 Task: Select the text for bold.
Action: Mouse moved to (225, 78)
Screenshot: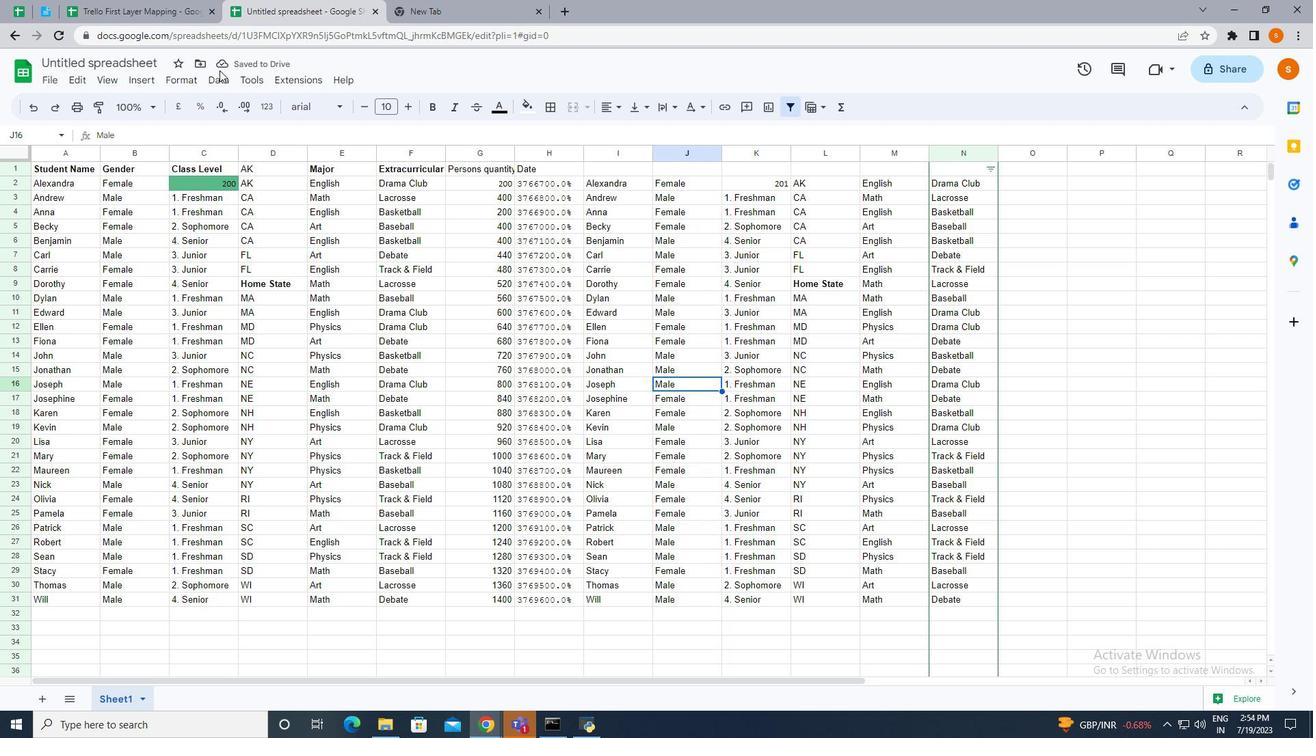 
Action: Mouse pressed left at (225, 78)
Screenshot: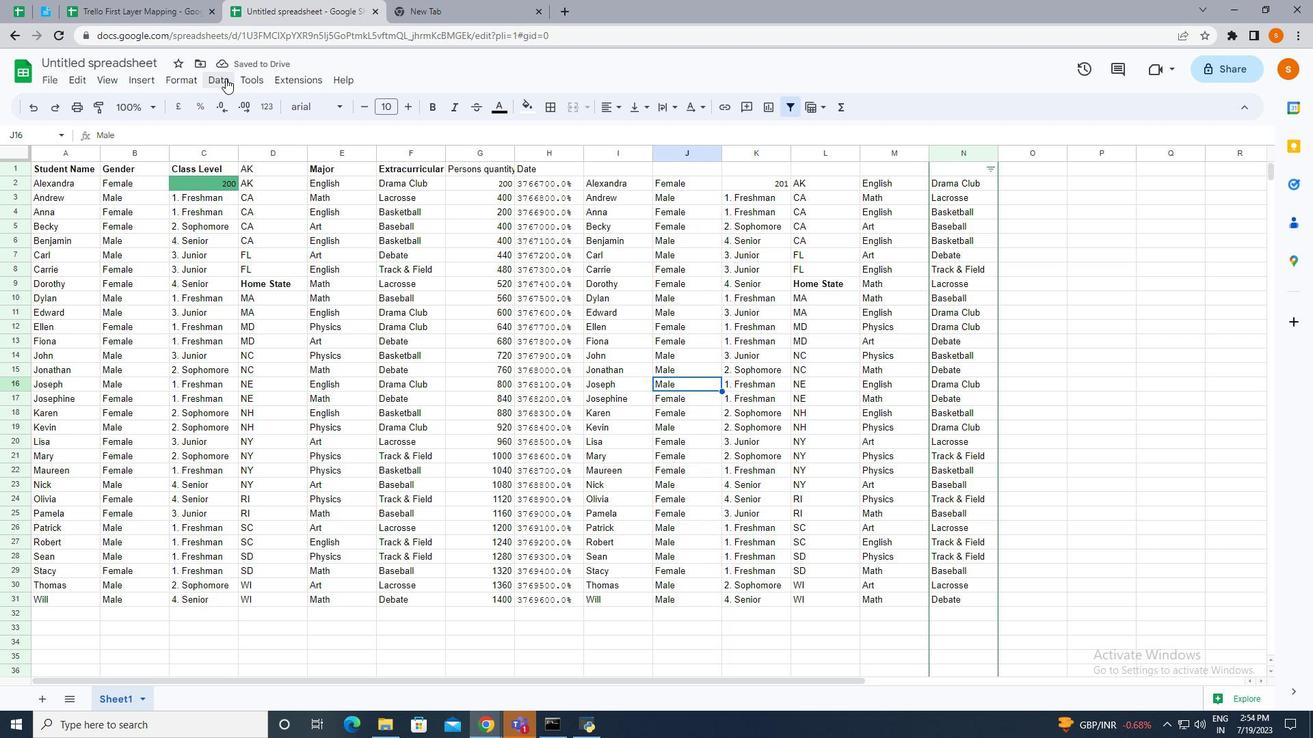 
Action: Mouse moved to (251, 197)
Screenshot: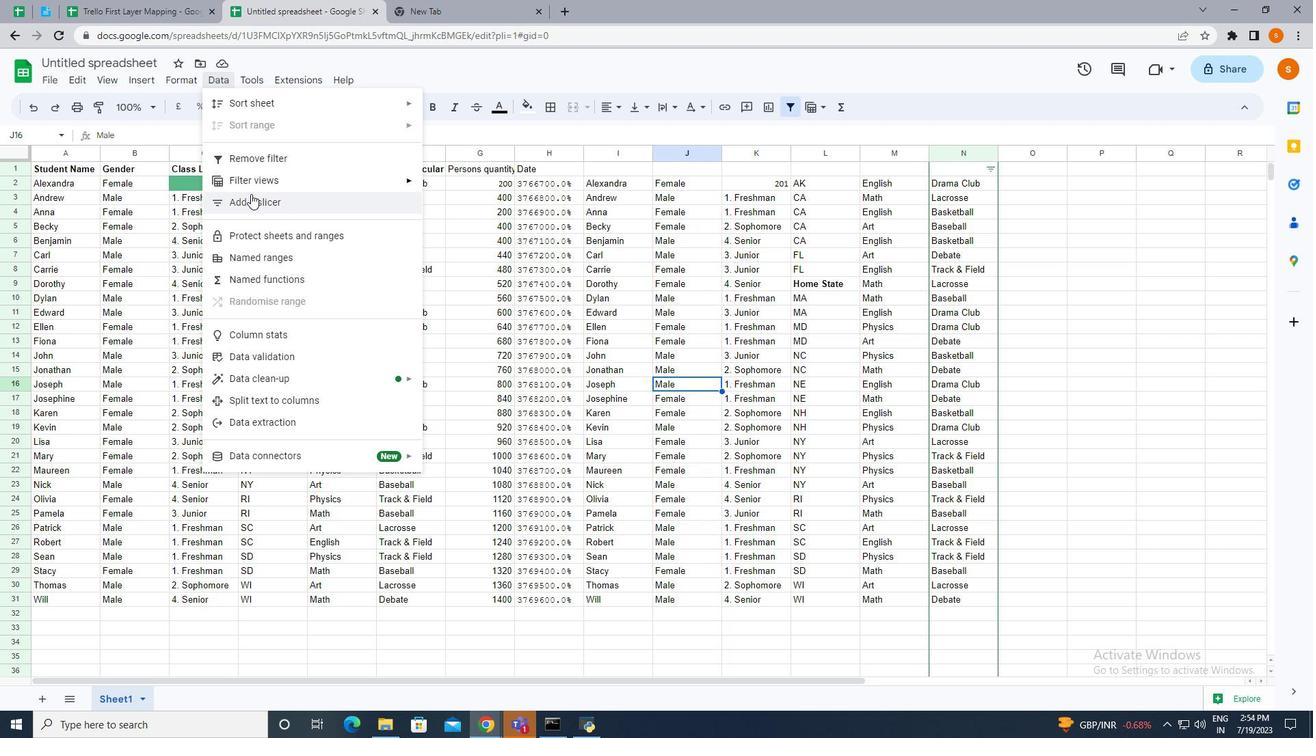
Action: Mouse pressed left at (251, 197)
Screenshot: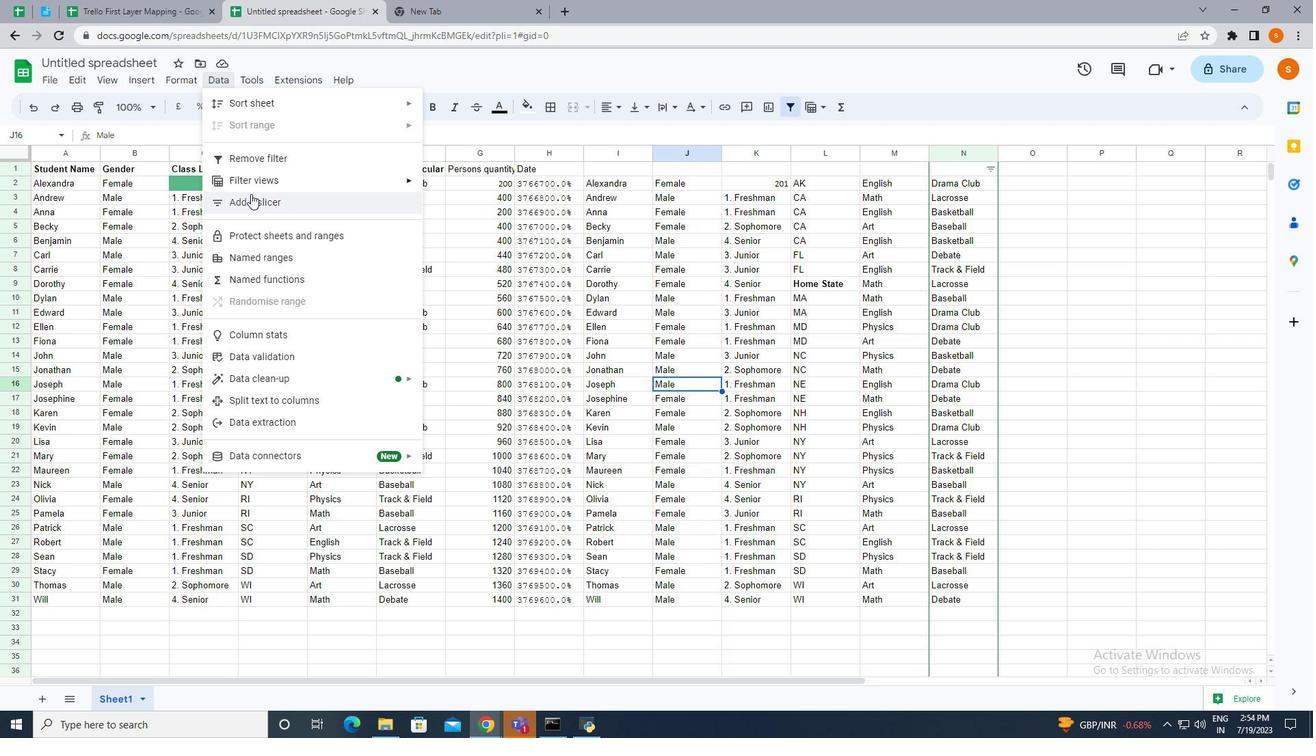 
Action: Mouse moved to (1175, 247)
Screenshot: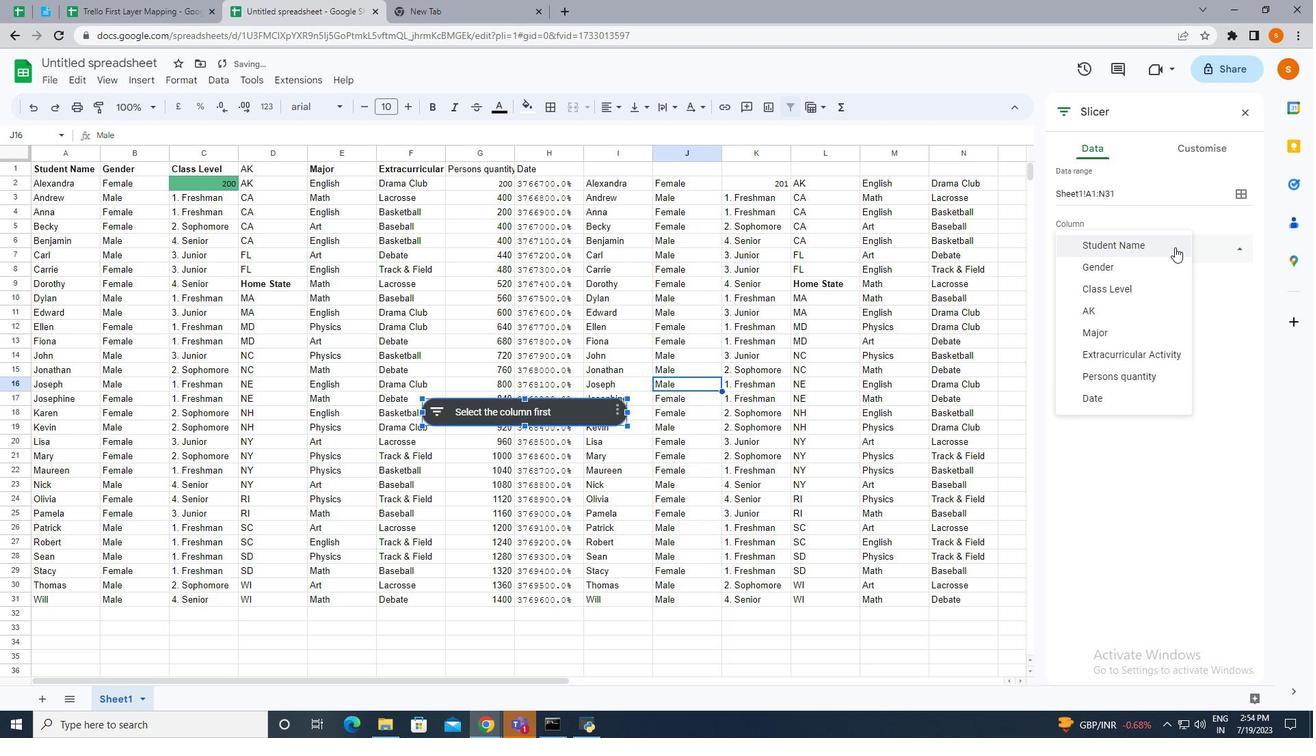 
Action: Mouse pressed left at (1175, 247)
Screenshot: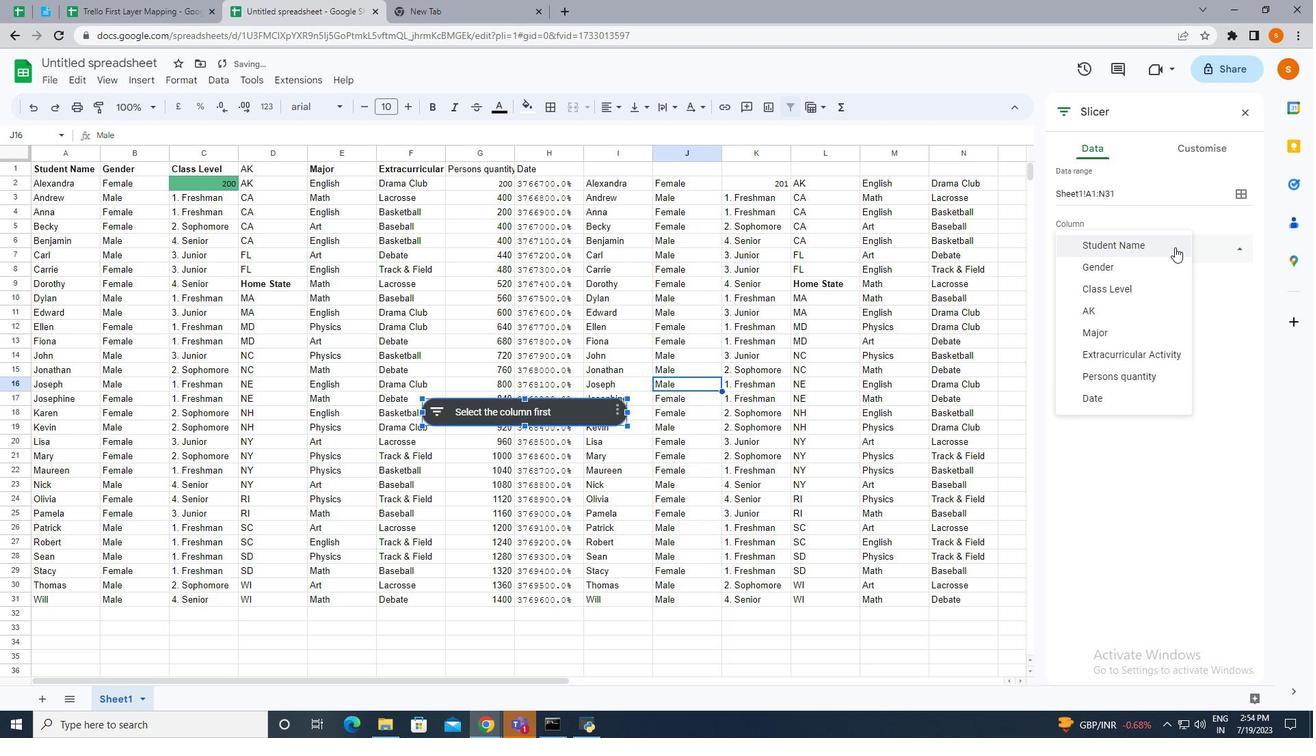 
Action: Mouse moved to (1208, 148)
Screenshot: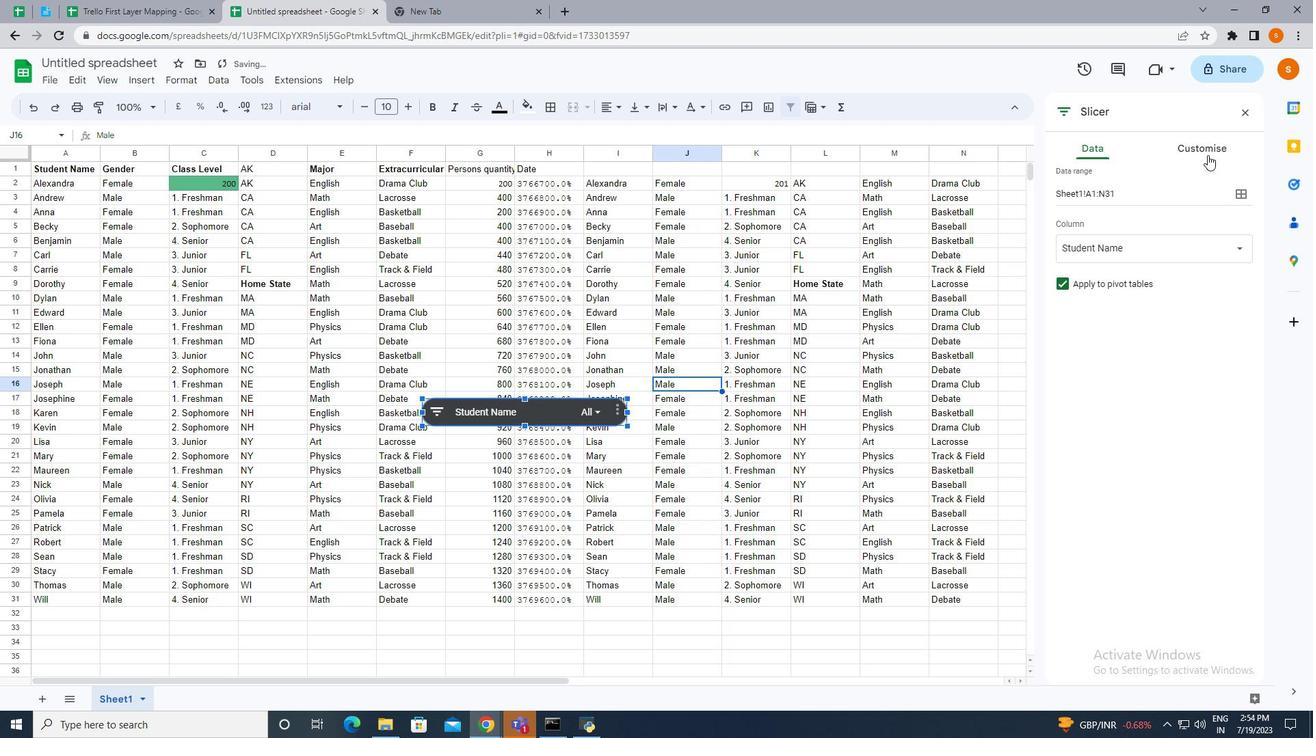 
Action: Mouse pressed left at (1208, 148)
Screenshot: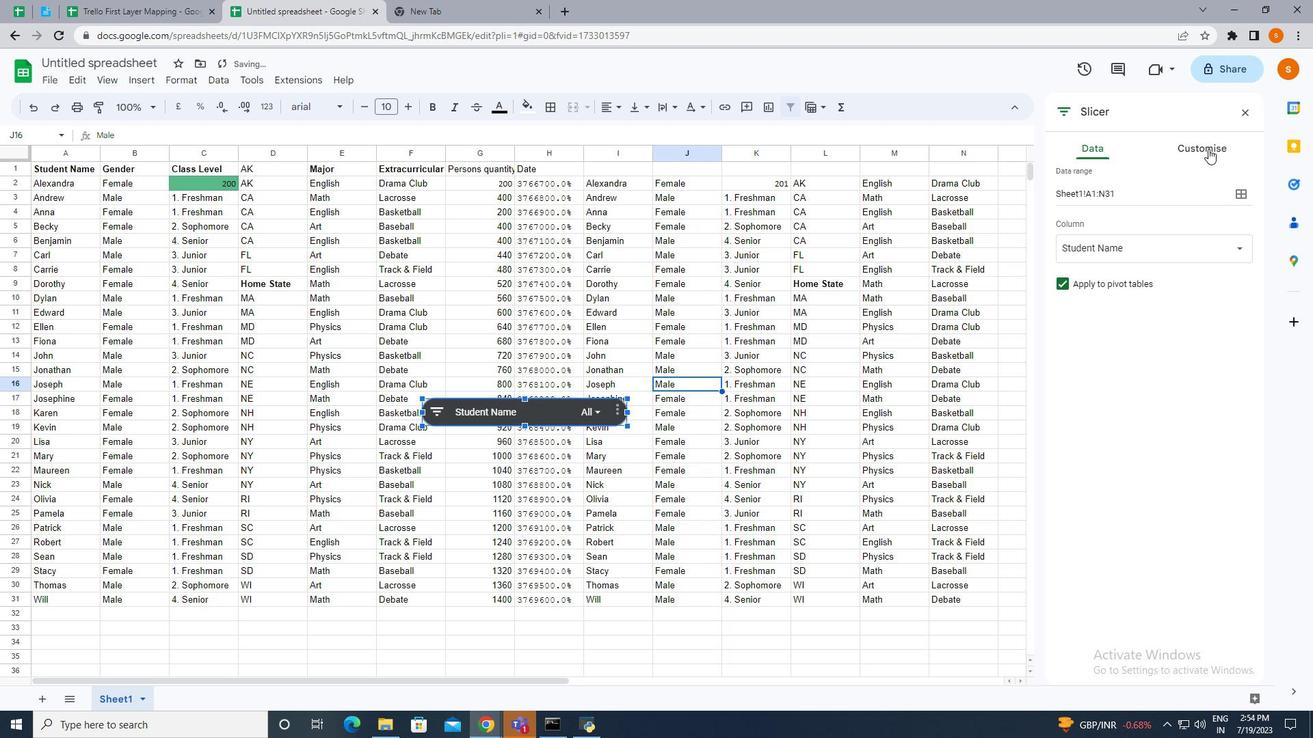 
Action: Mouse moved to (1070, 318)
Screenshot: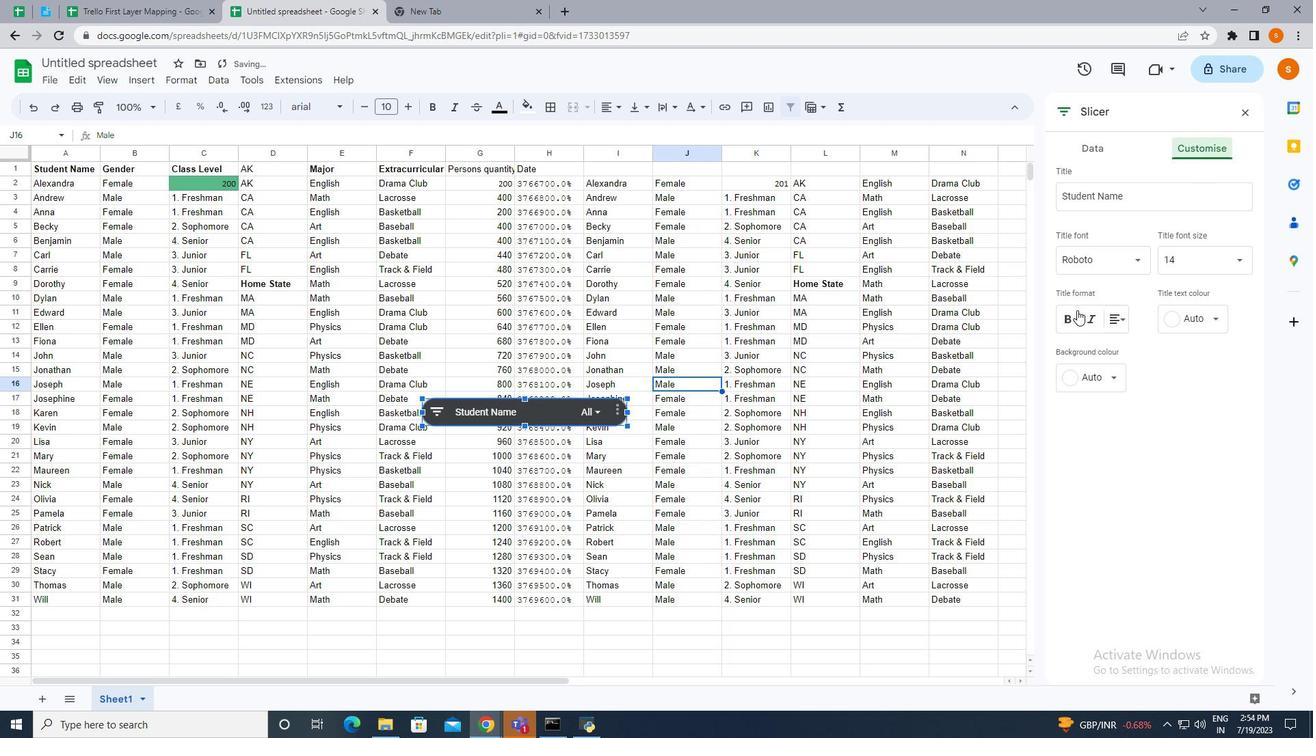 
Action: Mouse pressed left at (1070, 318)
Screenshot: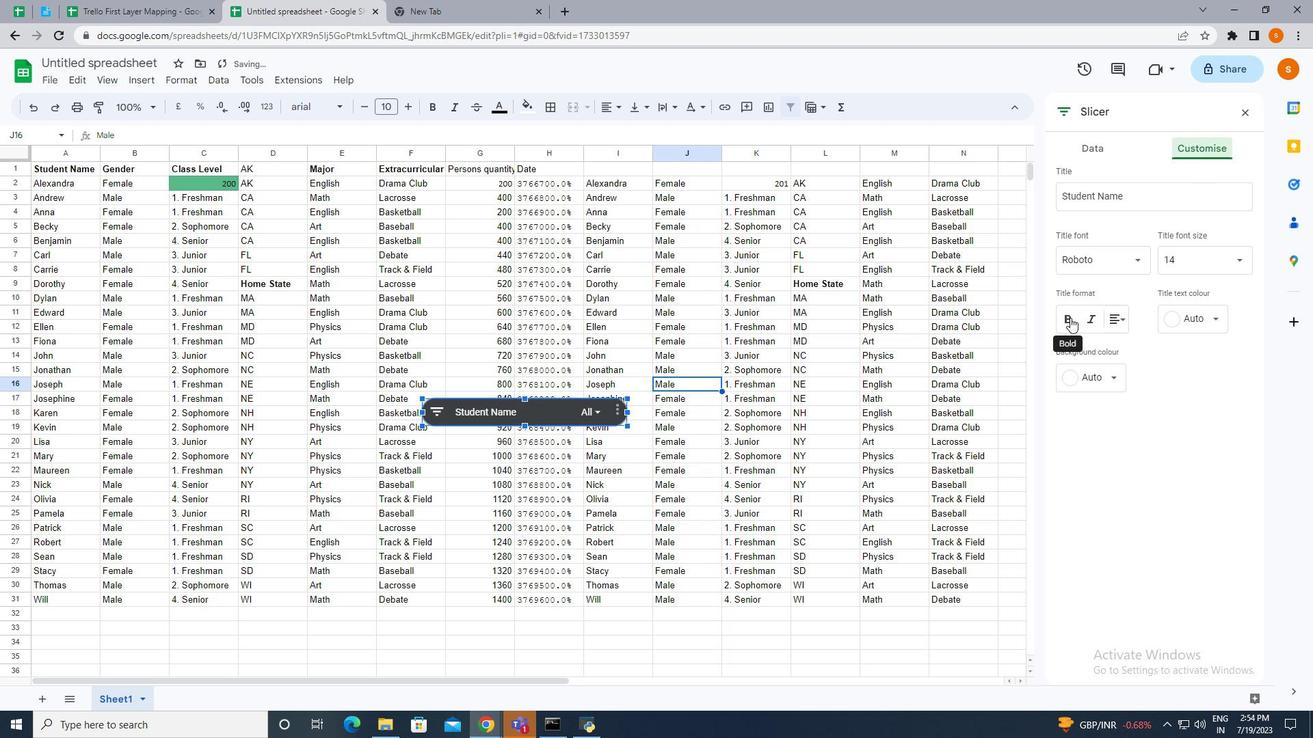 
